 Task: Create new contact,   with mail id: 'SadieWilliams110@Tutanota.com', first name: 'Sadie', Last name: 'Williams', Job Title: CRM Specialist, Phone number (512) 555-2345. Change life cycle stage to  'Lead' and lead status to 'New'. Add new company to the associated contact: suny.edu and type: Other. Logged in from softage.10@softage.net
Action: Mouse moved to (68, 52)
Screenshot: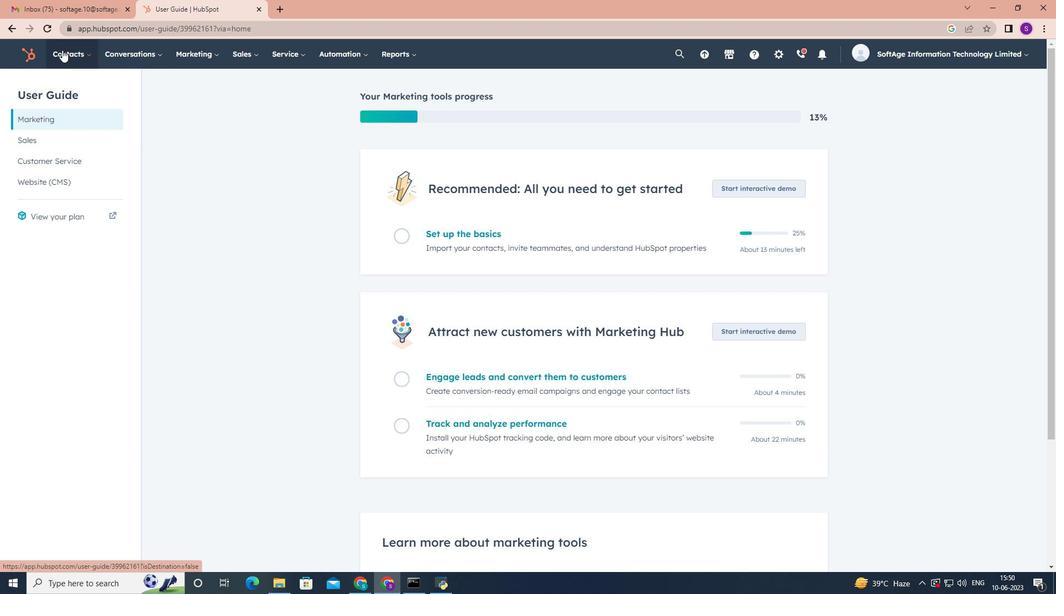 
Action: Mouse pressed left at (68, 52)
Screenshot: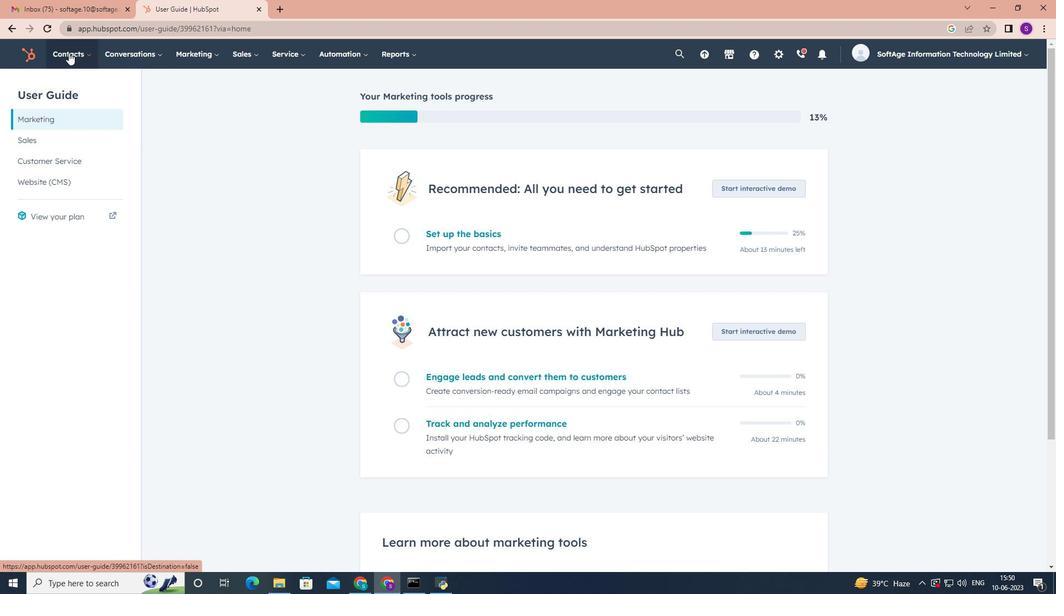 
Action: Mouse moved to (84, 87)
Screenshot: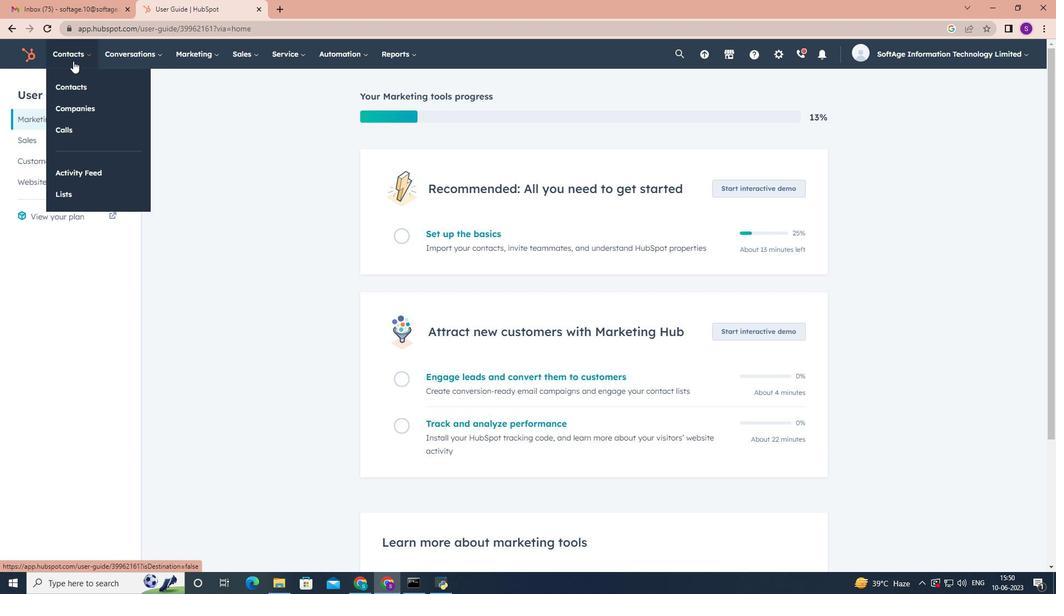 
Action: Mouse pressed left at (84, 87)
Screenshot: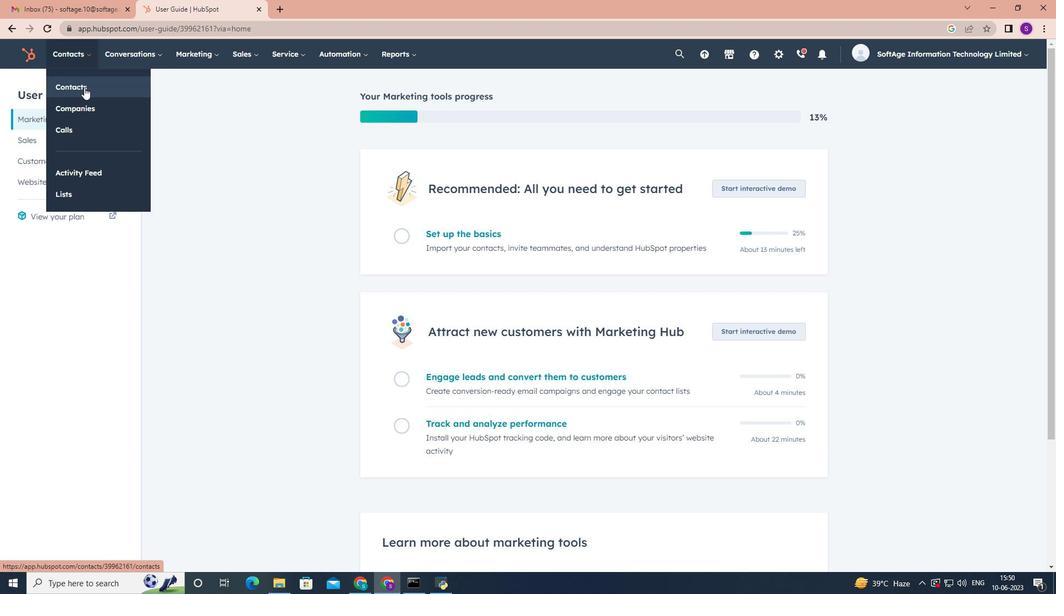 
Action: Mouse moved to (995, 89)
Screenshot: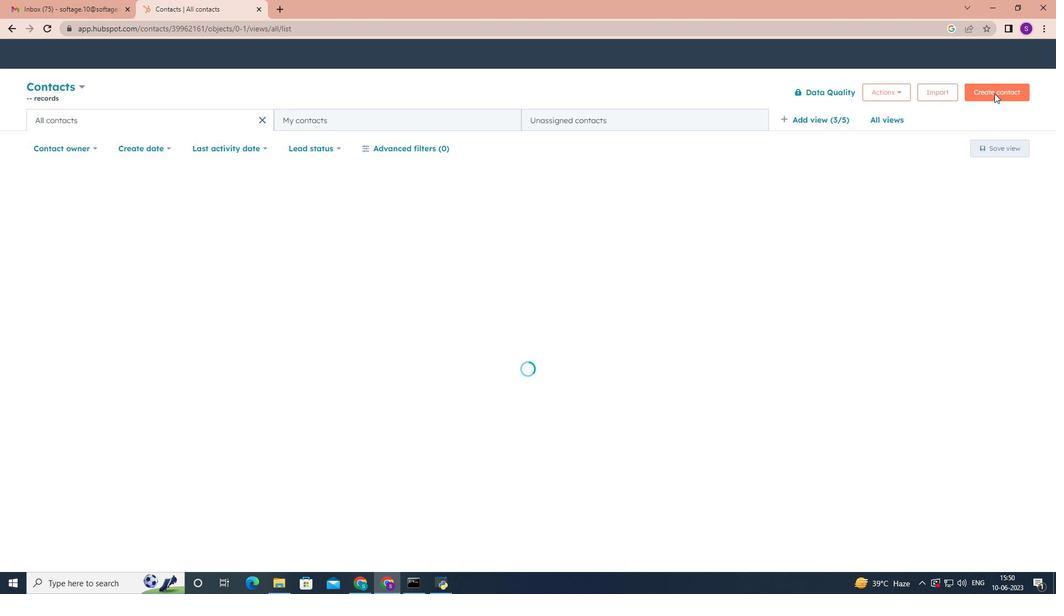 
Action: Mouse pressed left at (995, 89)
Screenshot: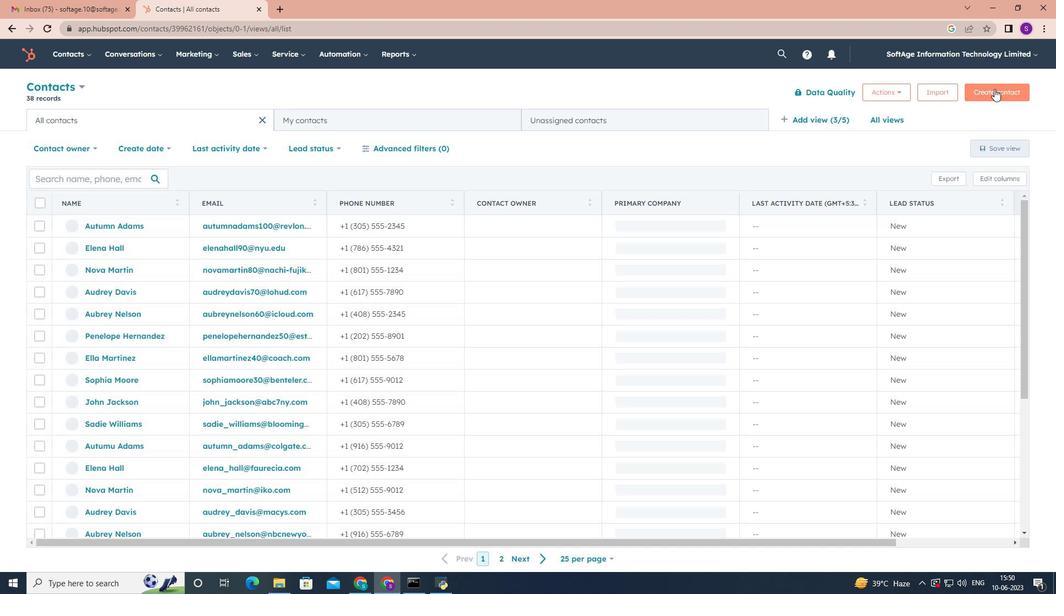 
Action: Mouse moved to (759, 145)
Screenshot: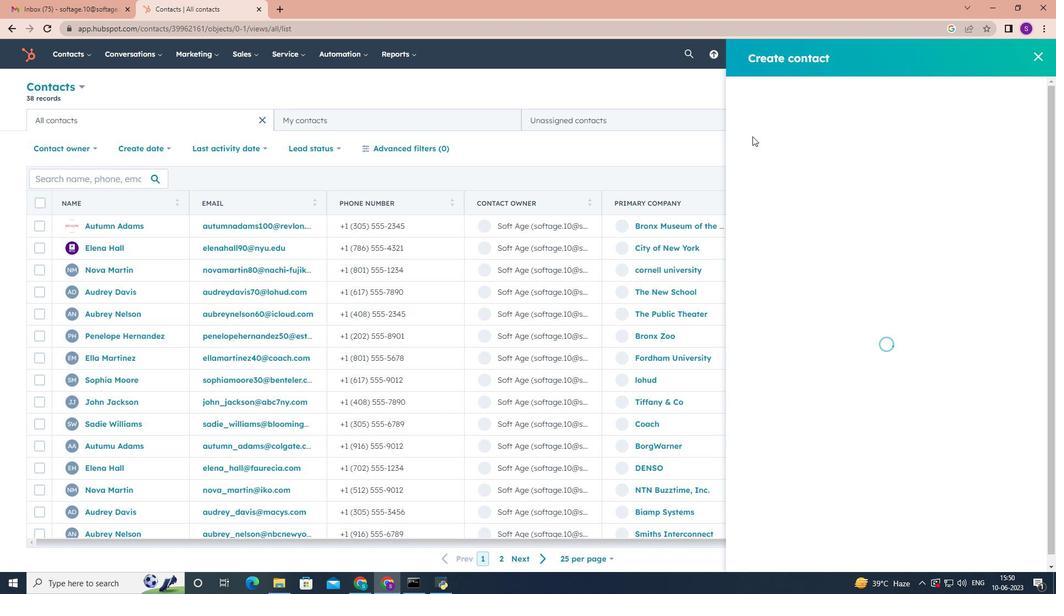 
Action: Mouse pressed left at (759, 145)
Screenshot: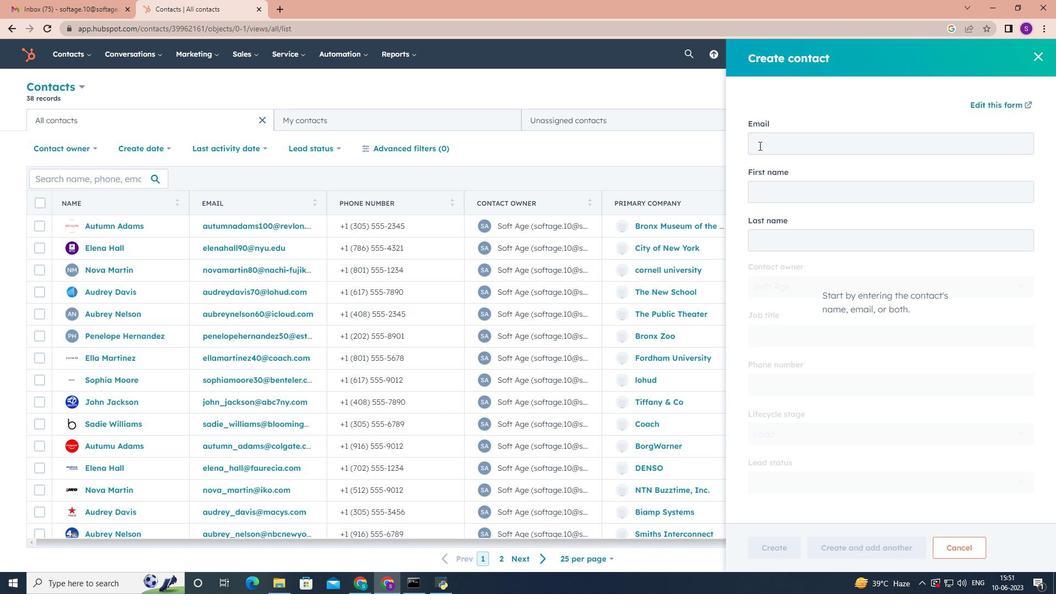
Action: Key pressed <Key.shift>Sadie<Key.shift>Williams110<Key.shift><Key.shift>@<Key.shift>Tutanota.com<Key.tab><Key.shift>Sadie<Key.tab><Key.shift><Key.shift><Key.shift><Key.shift><Key.shift><Key.shift><Key.shift><Key.shift><Key.shift><Key.shift><Key.shift><Key.shift><Key.shift><Key.shift><Key.shift><Key.shift><Key.shift><Key.shift><Key.shift><Key.shift><Key.shift><Key.shift><Key.shift><Key.shift><Key.shift><Key.shift>Williams<Key.tab><Key.tab><Key.shift>Cr<Key.backspace><Key.shift>RM<Key.space><Key.shift>Specialist<Key.tab>5125552345
Screenshot: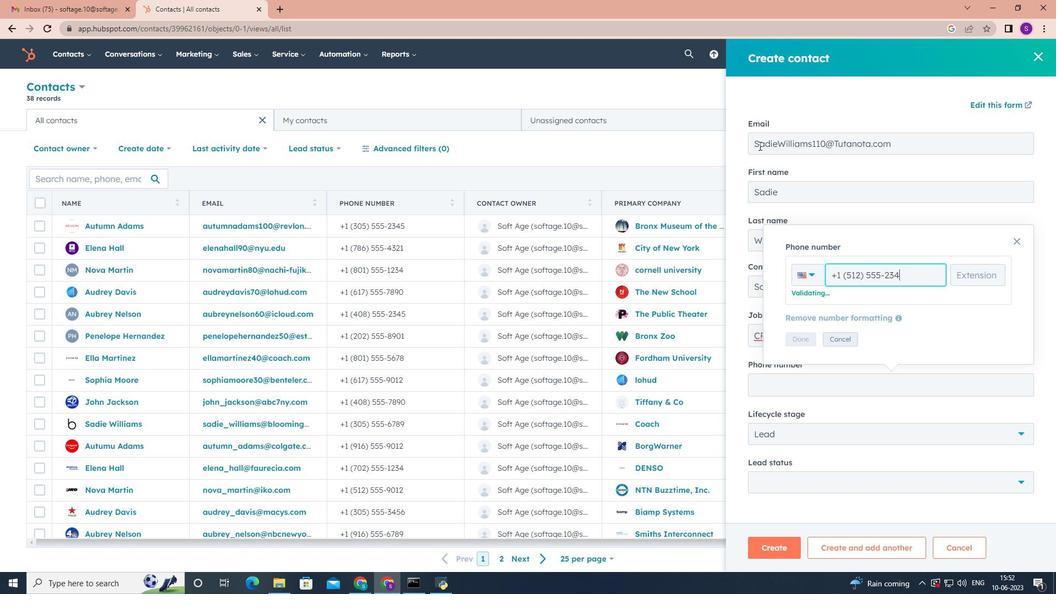 
Action: Mouse moved to (799, 339)
Screenshot: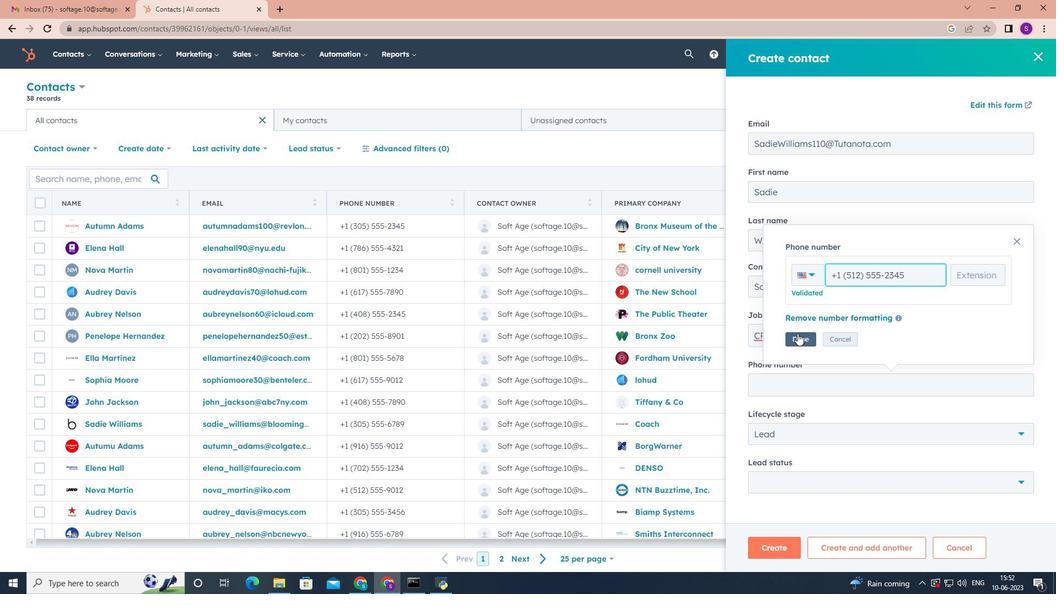 
Action: Mouse pressed left at (799, 339)
Screenshot: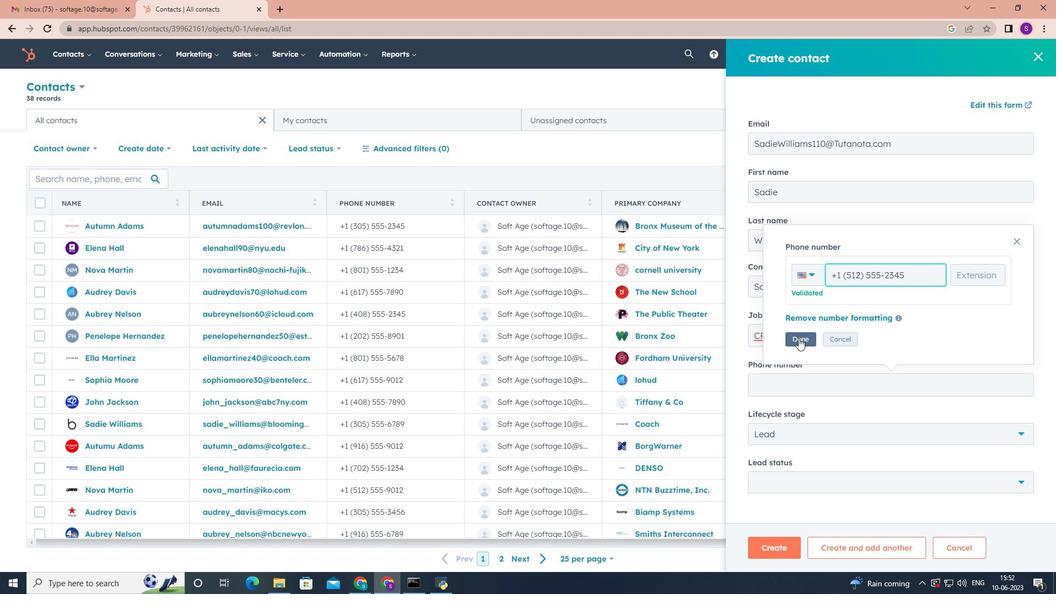
Action: Mouse moved to (795, 438)
Screenshot: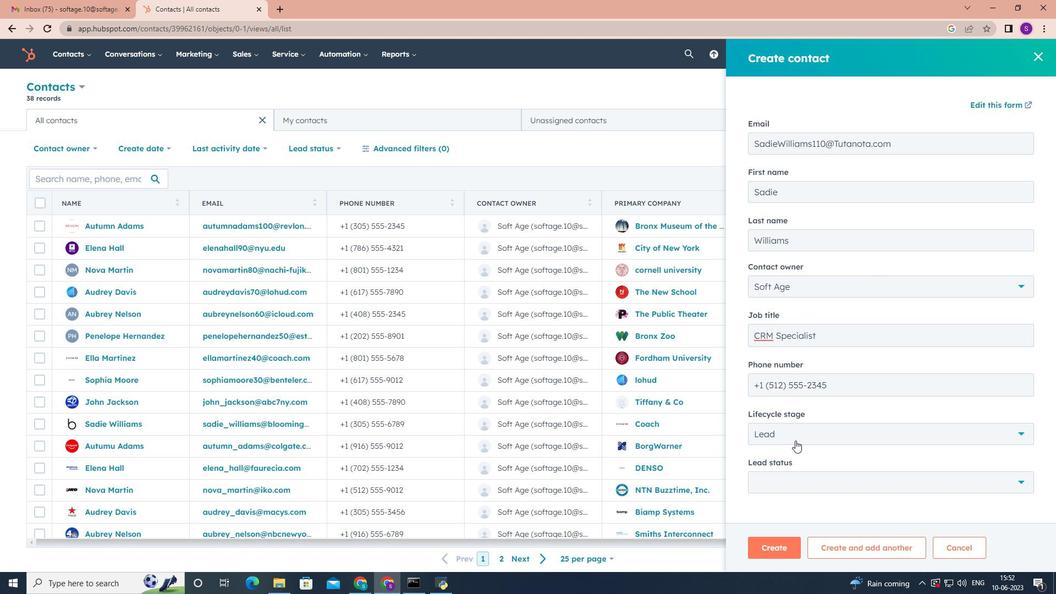 
Action: Mouse pressed left at (795, 438)
Screenshot: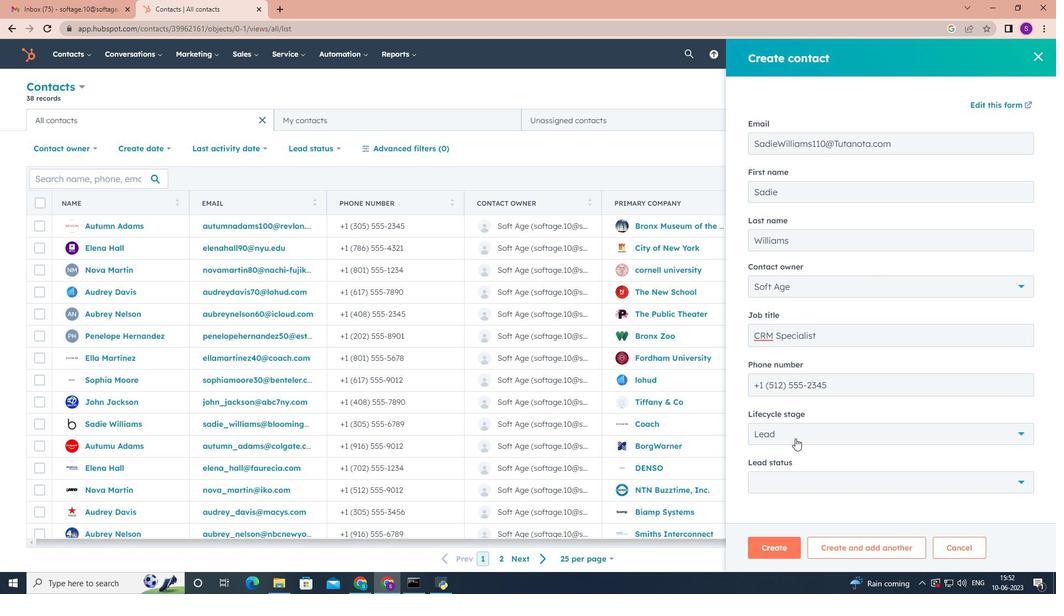 
Action: Mouse moved to (770, 325)
Screenshot: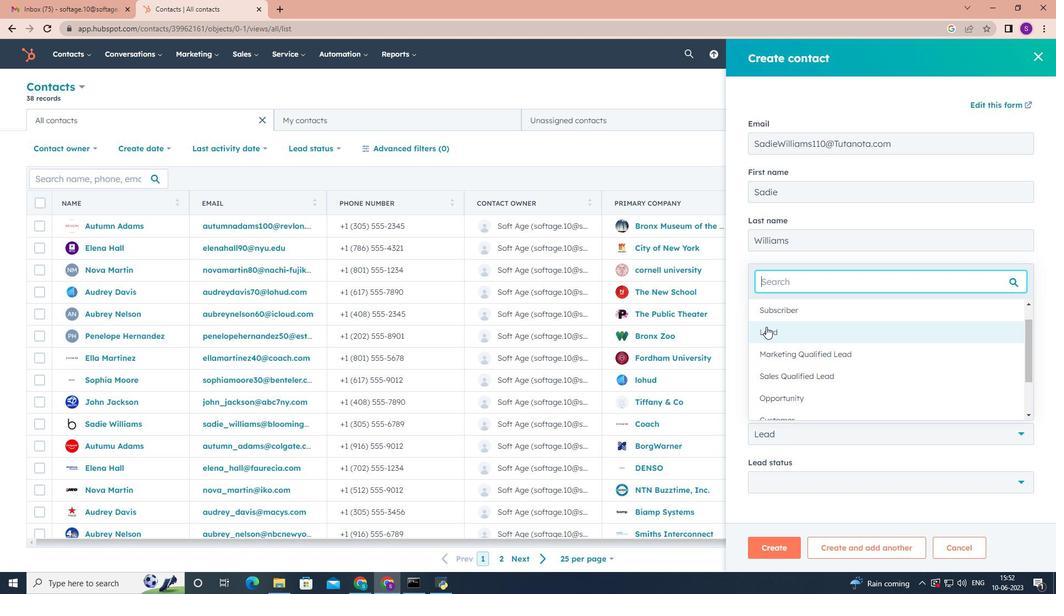 
Action: Mouse pressed left at (770, 325)
Screenshot: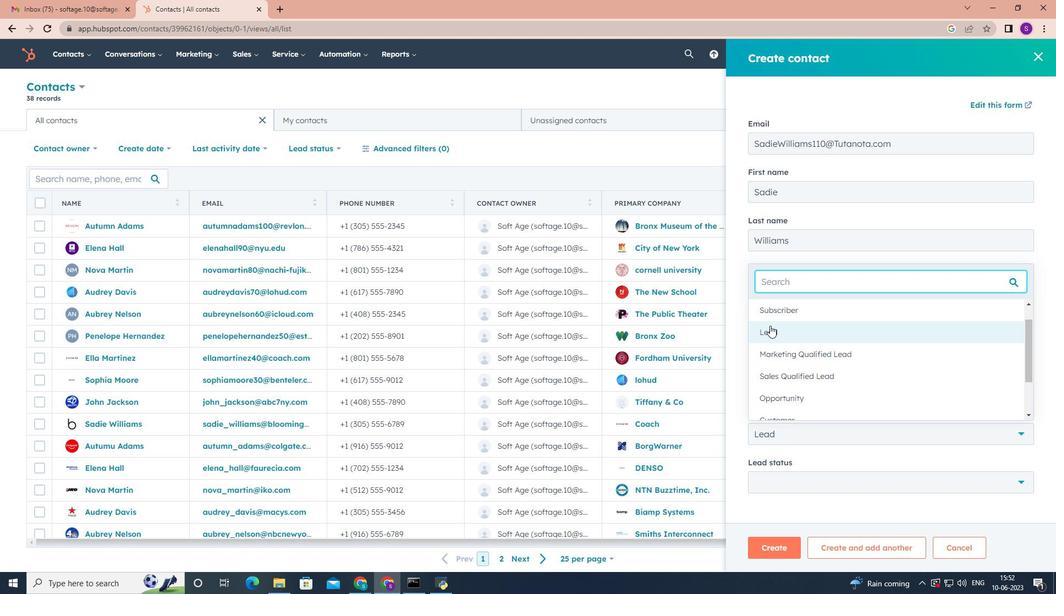 
Action: Mouse moved to (824, 489)
Screenshot: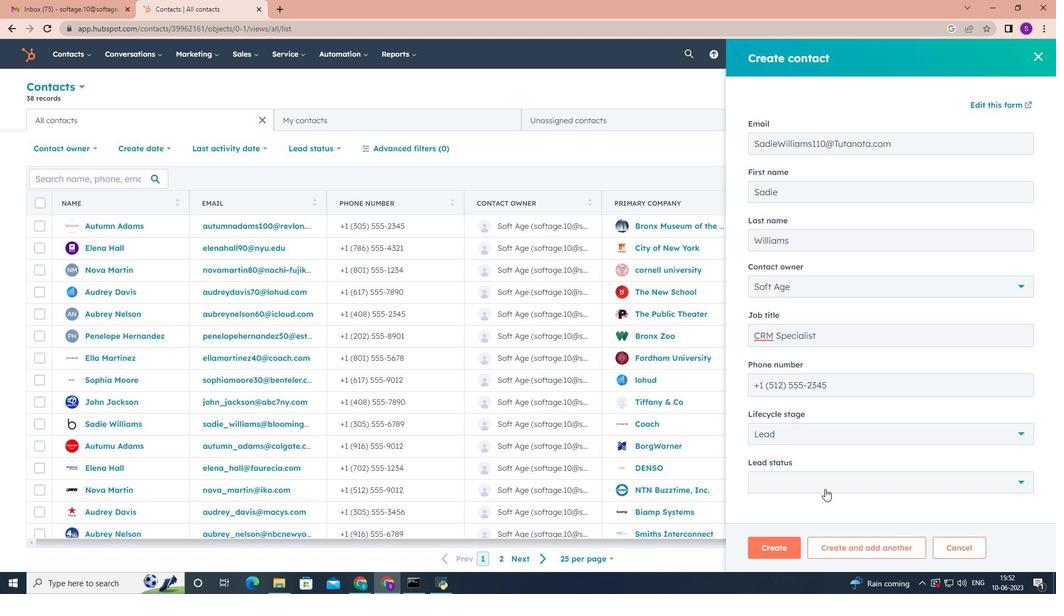 
Action: Mouse pressed left at (824, 489)
Screenshot: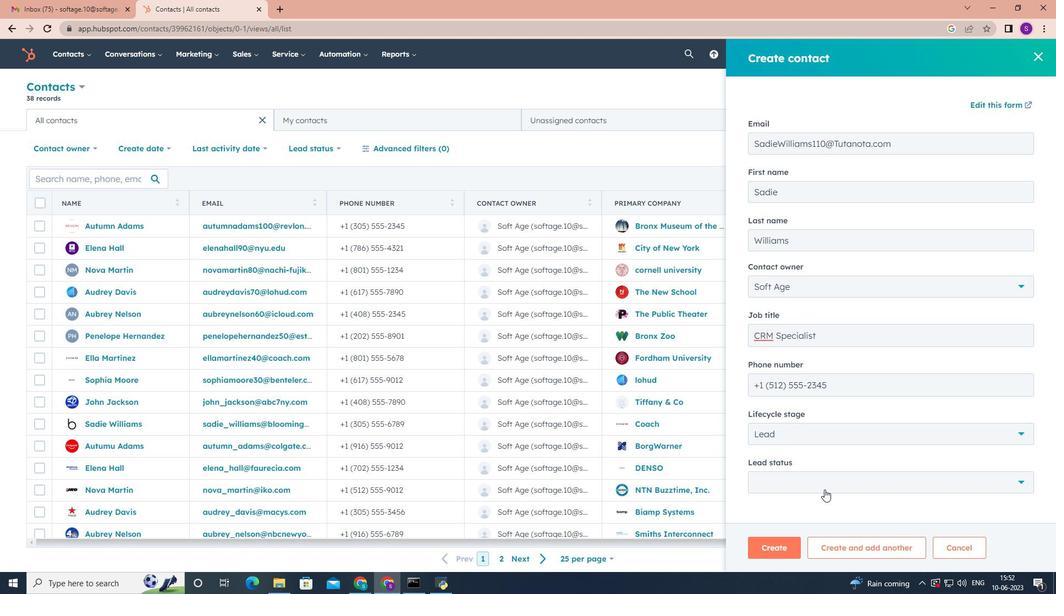
Action: Mouse moved to (768, 385)
Screenshot: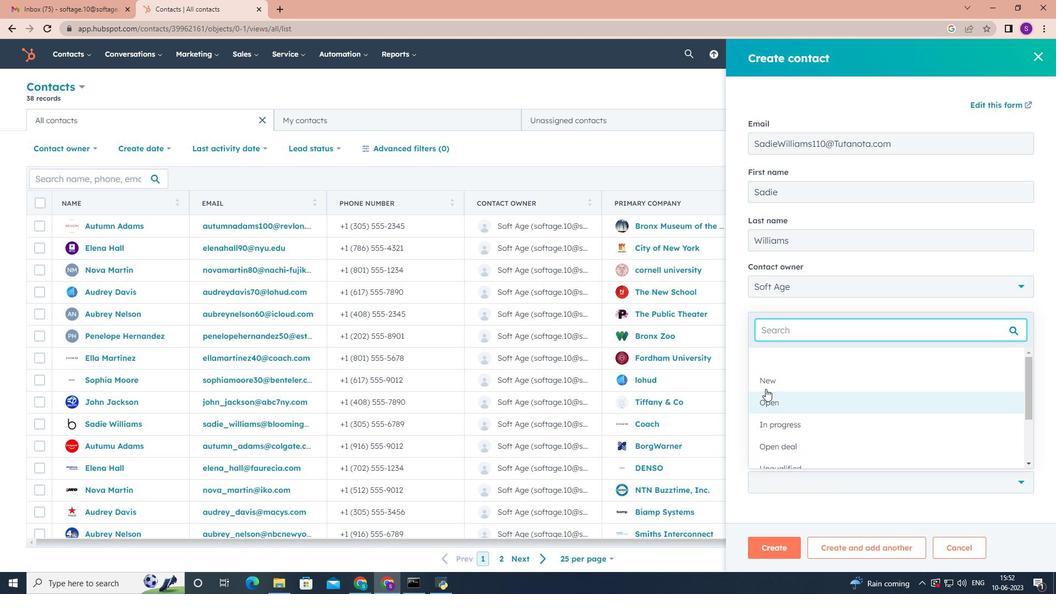
Action: Mouse pressed left at (768, 385)
Screenshot: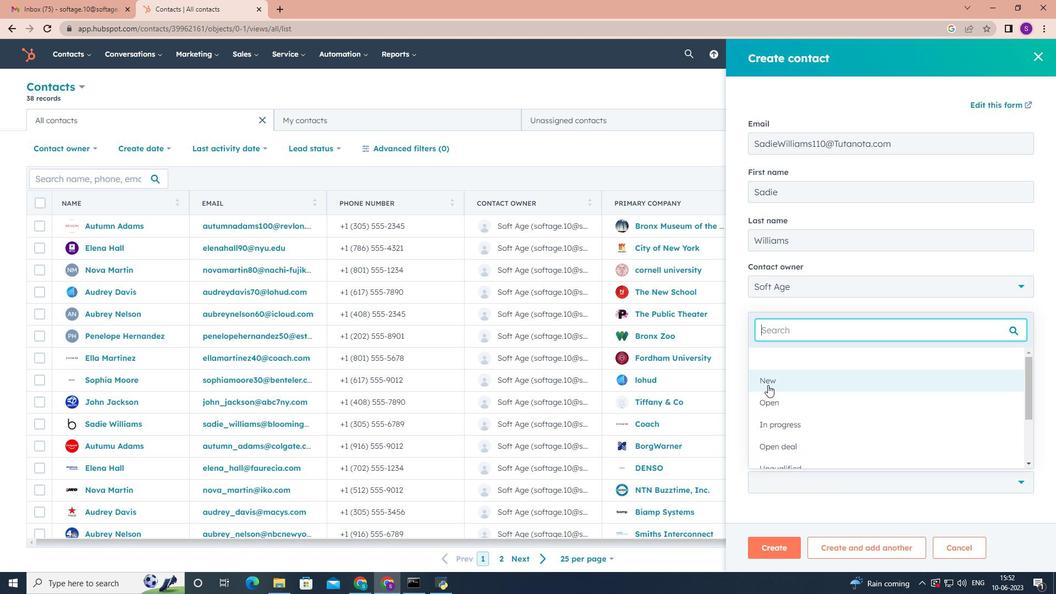 
Action: Mouse moved to (991, 432)
Screenshot: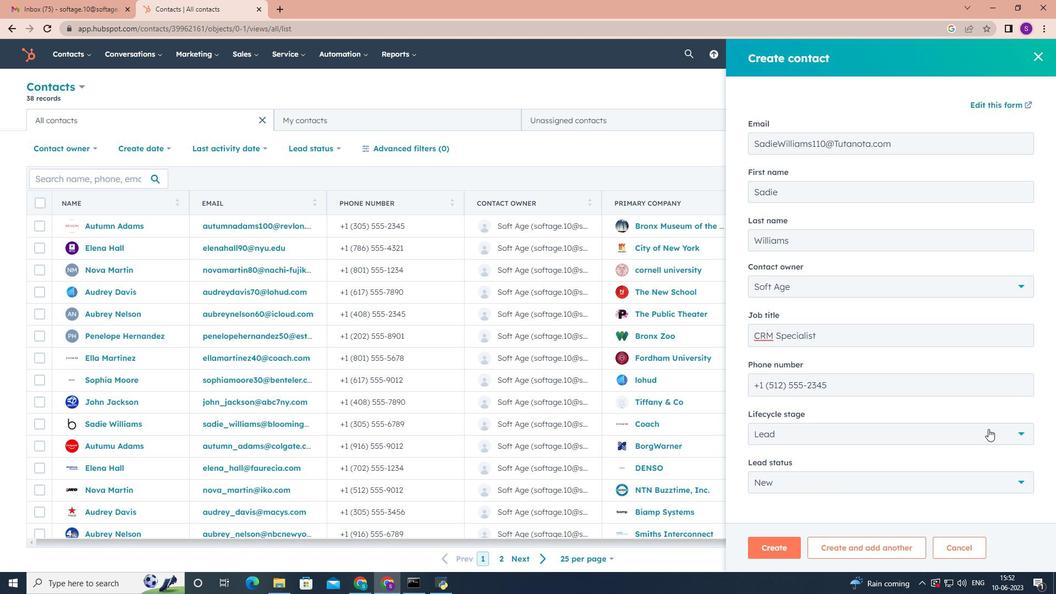
Action: Mouse scrolled (991, 432) with delta (0, 0)
Screenshot: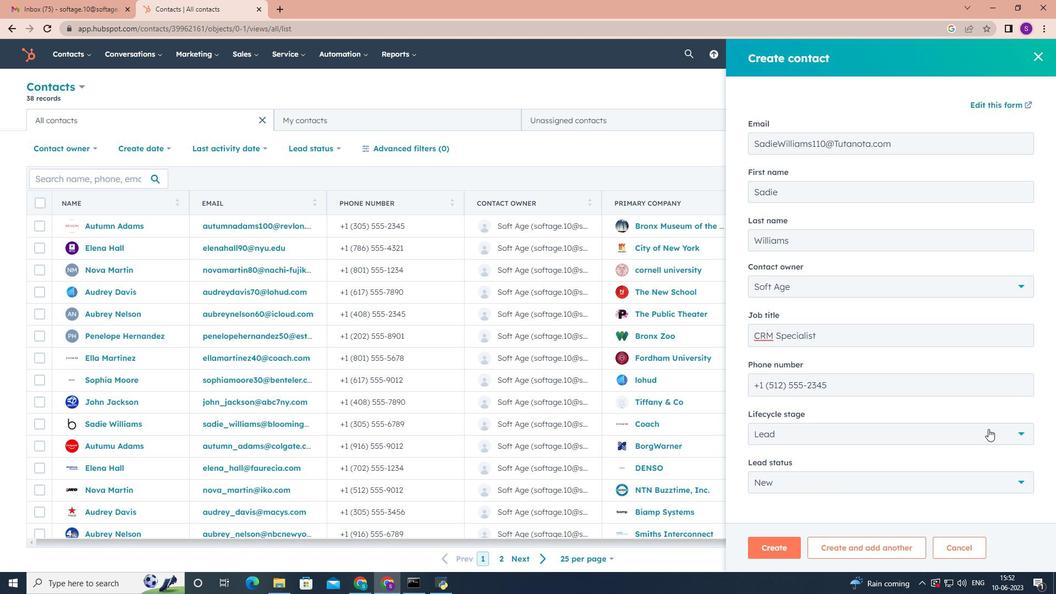 
Action: Mouse scrolled (991, 432) with delta (0, 0)
Screenshot: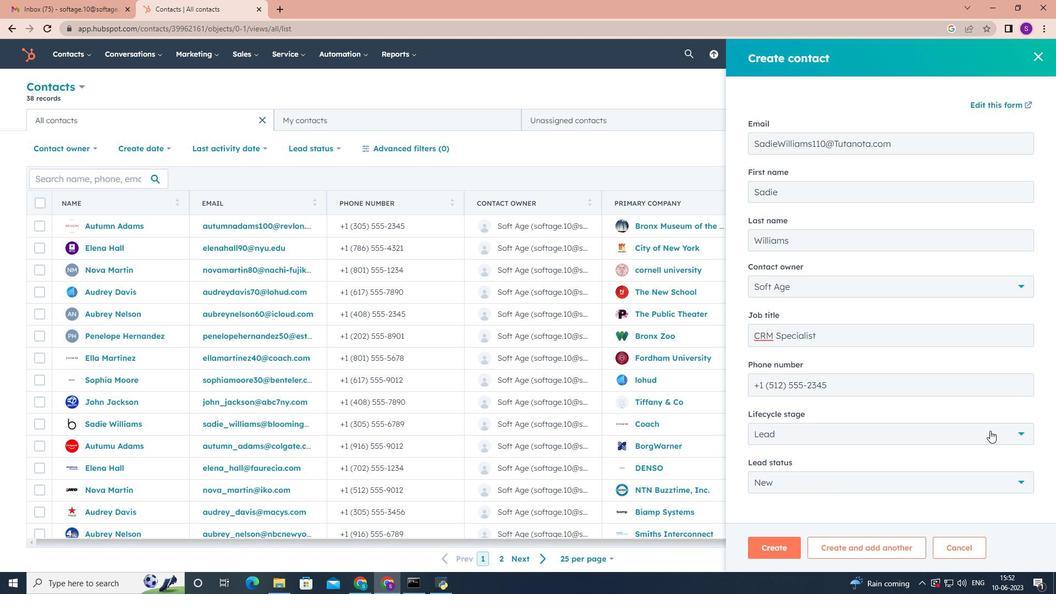 
Action: Mouse moved to (784, 552)
Screenshot: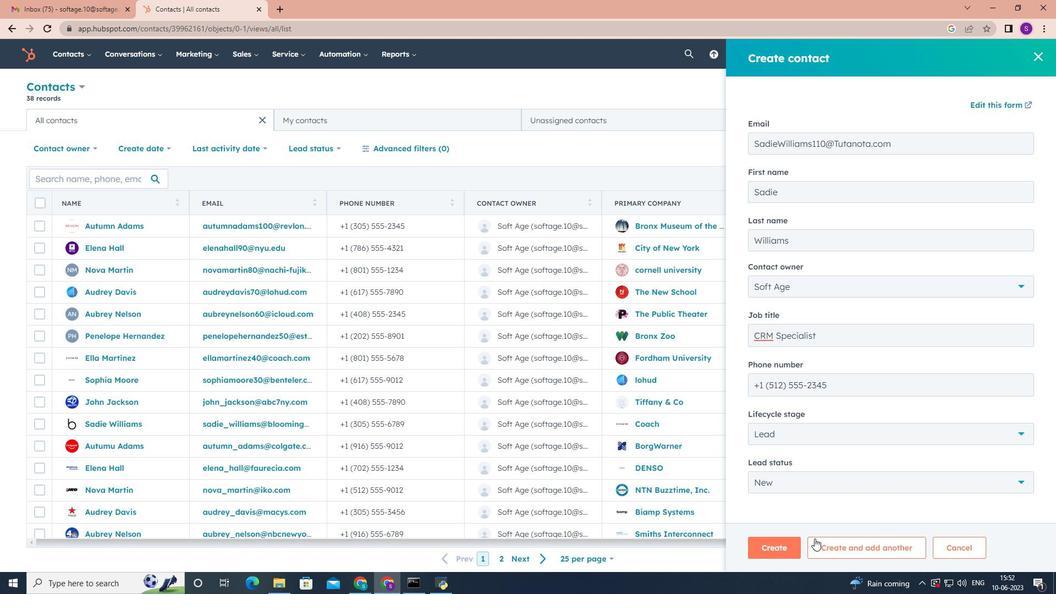 
Action: Mouse pressed left at (784, 552)
Screenshot: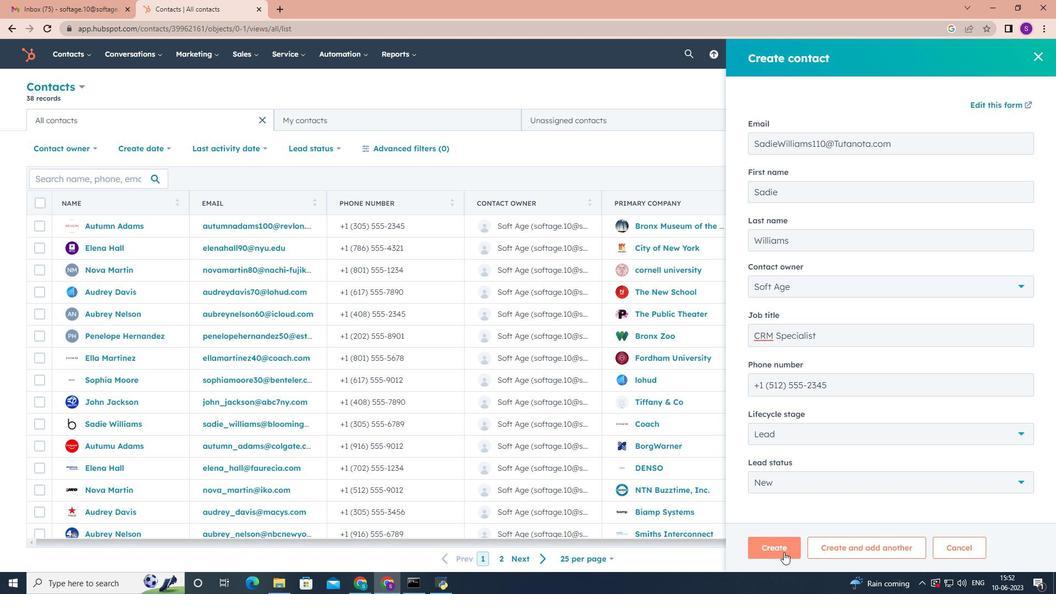 
Action: Mouse moved to (748, 353)
Screenshot: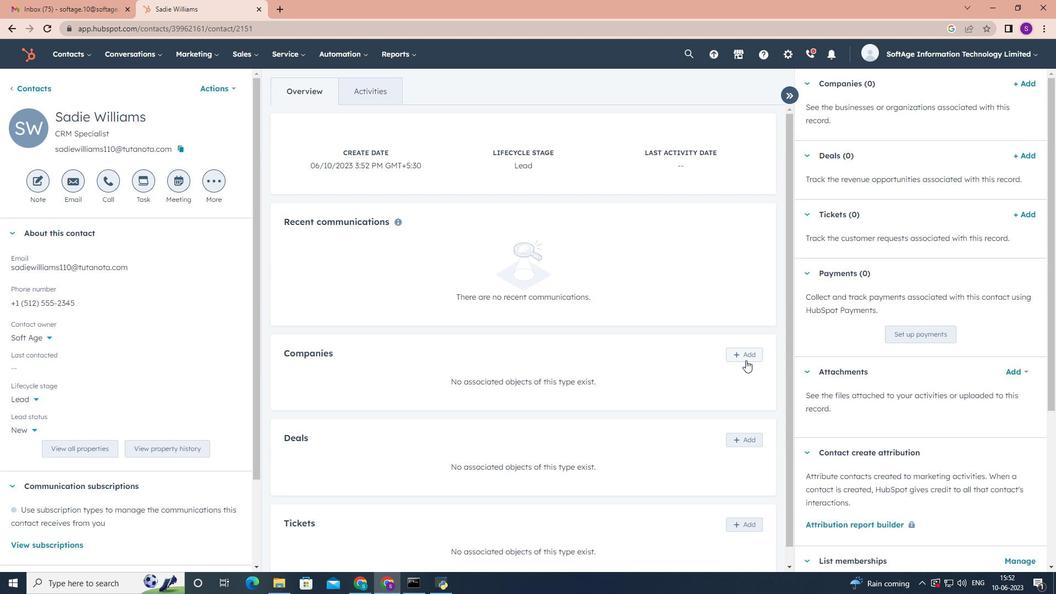 
Action: Mouse pressed left at (748, 353)
Screenshot: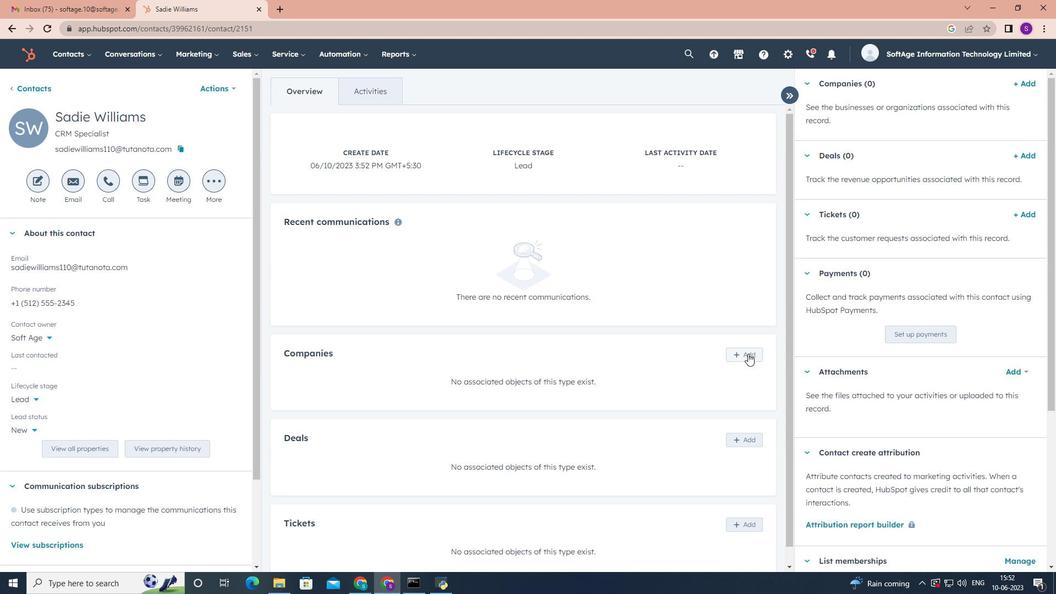 
Action: Mouse moved to (853, 115)
Screenshot: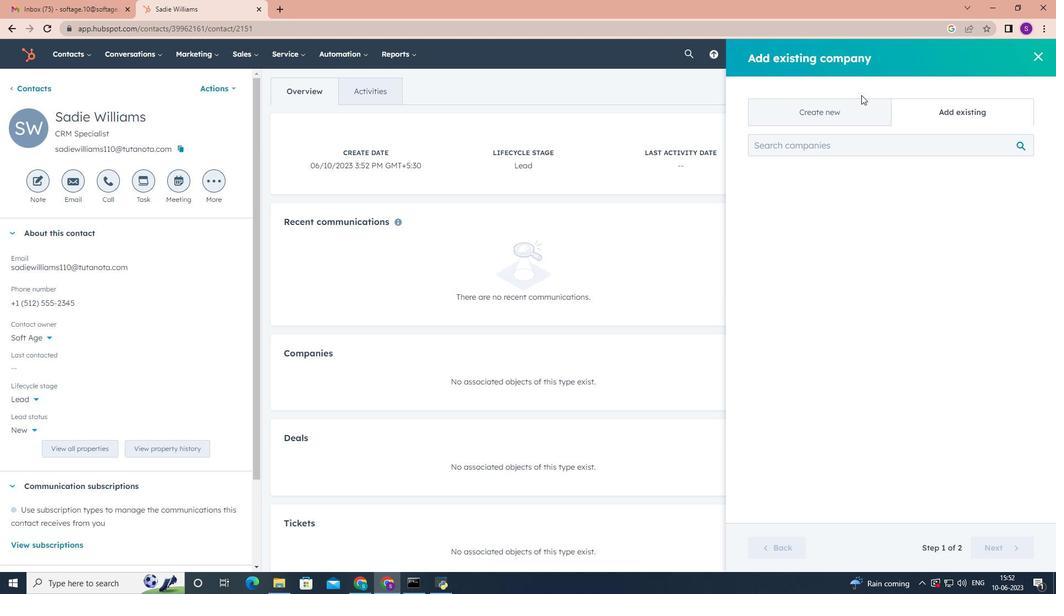 
Action: Mouse pressed left at (853, 115)
Screenshot: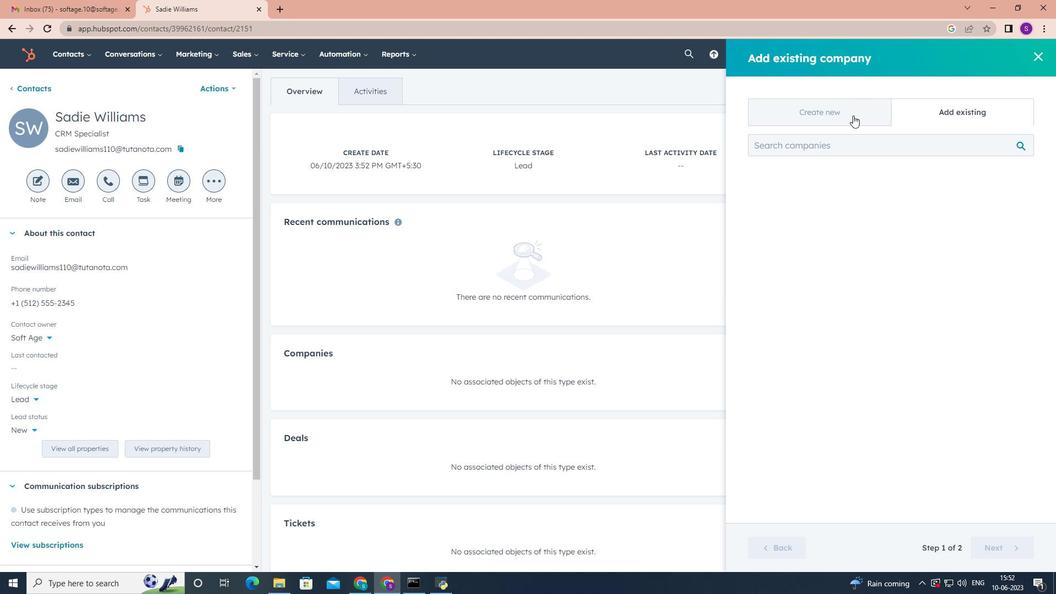
Action: Mouse moved to (839, 184)
Screenshot: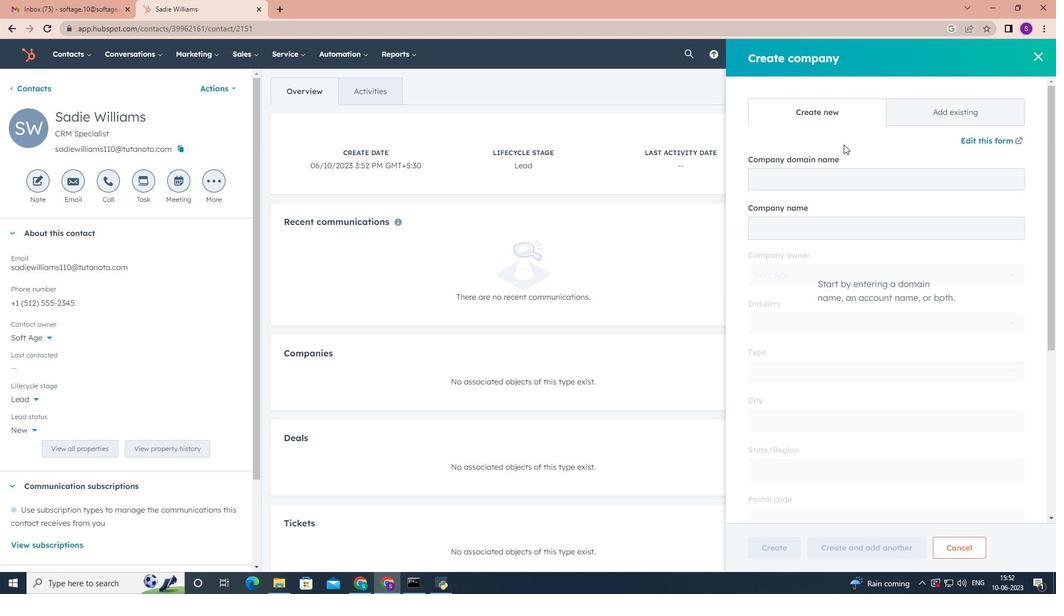 
Action: Mouse pressed left at (839, 184)
Screenshot: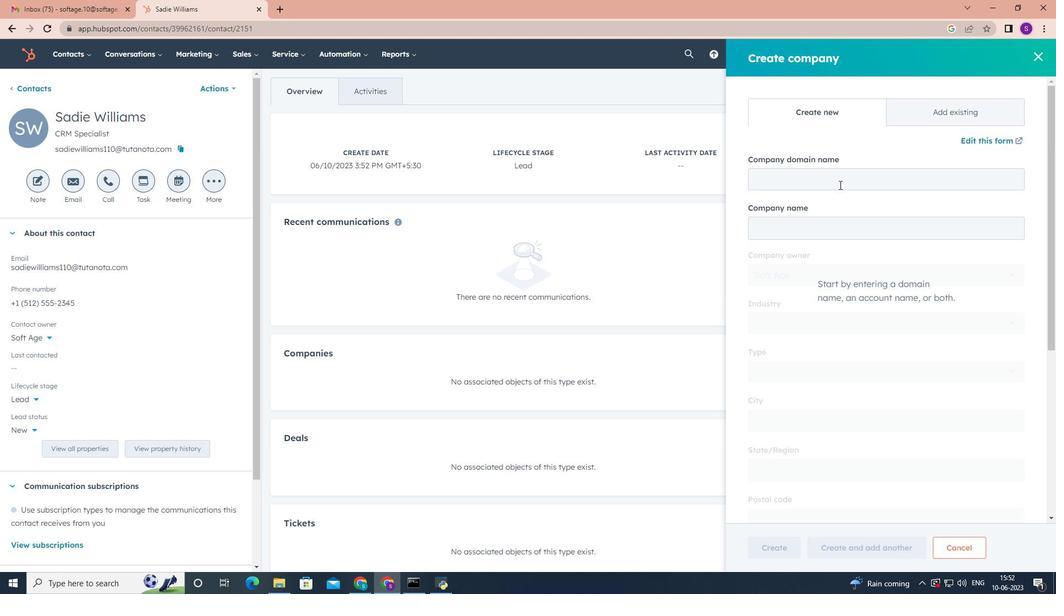 
Action: Mouse moved to (838, 186)
Screenshot: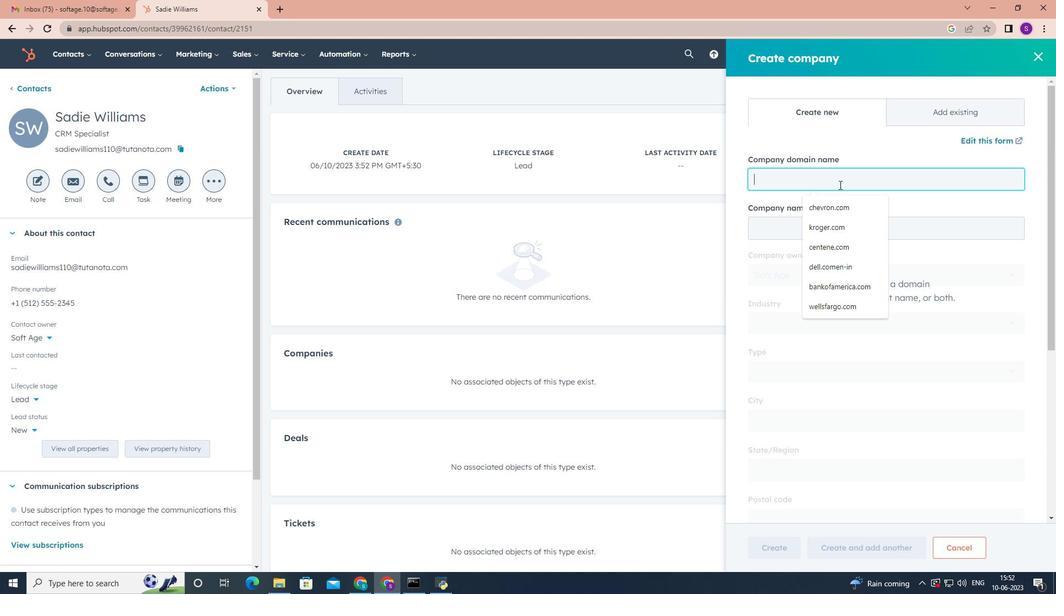 
Action: Key pressed <Key.shift><Key.shift><Key.shift>S<Key.backspace>suny.edu
Screenshot: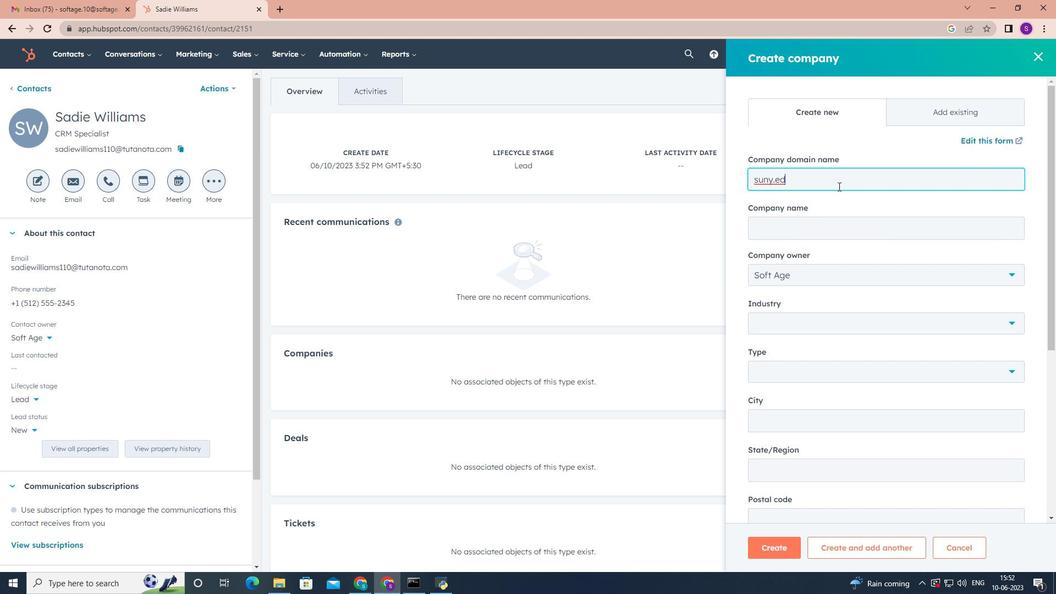 
Action: Mouse scrolled (838, 186) with delta (0, 0)
Screenshot: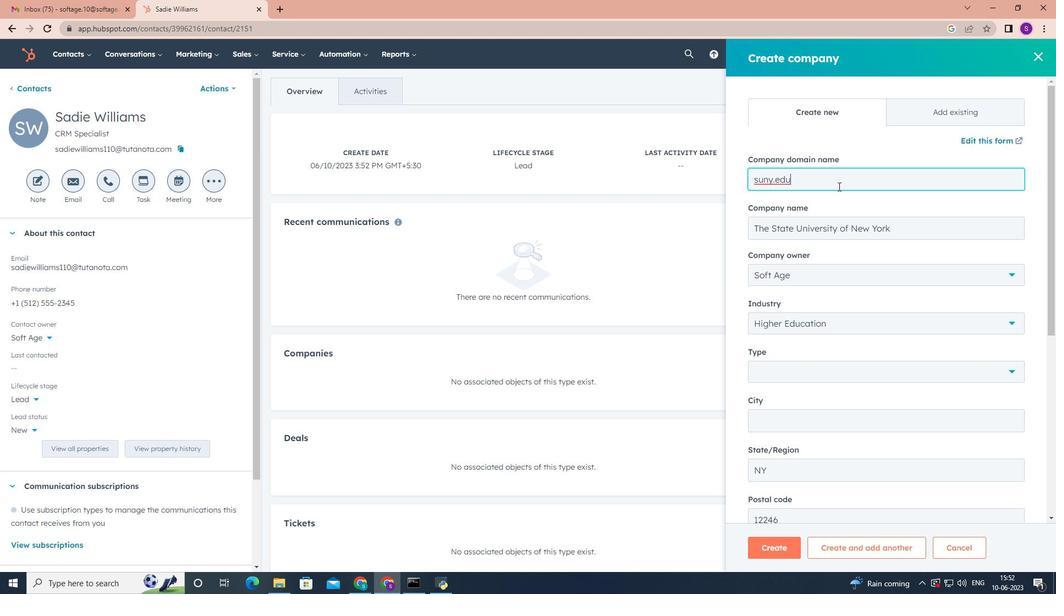
Action: Mouse scrolled (838, 186) with delta (0, 0)
Screenshot: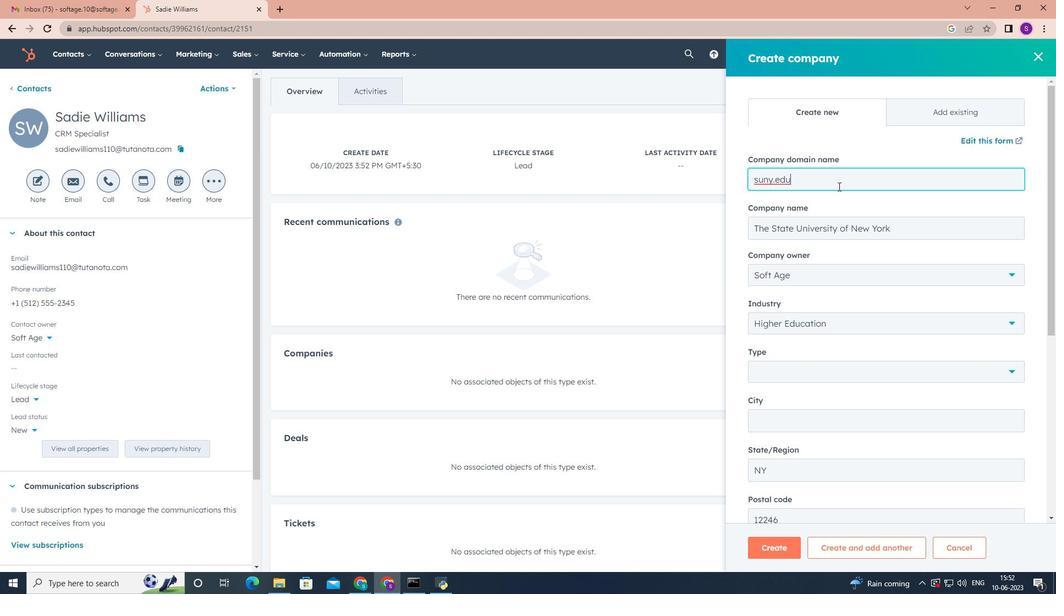 
Action: Mouse scrolled (838, 186) with delta (0, 0)
Screenshot: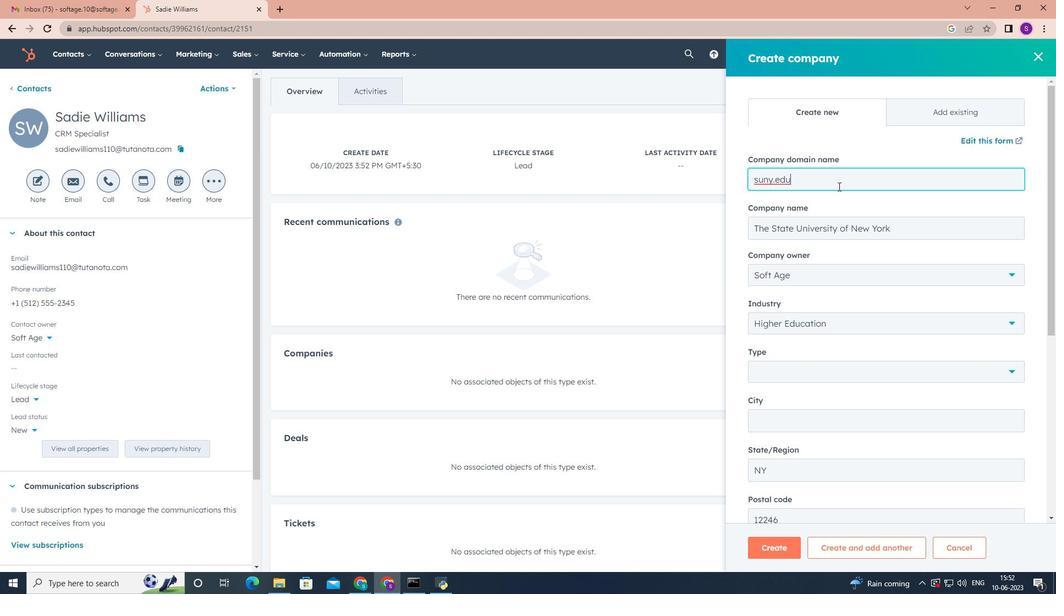 
Action: Mouse moved to (913, 206)
Screenshot: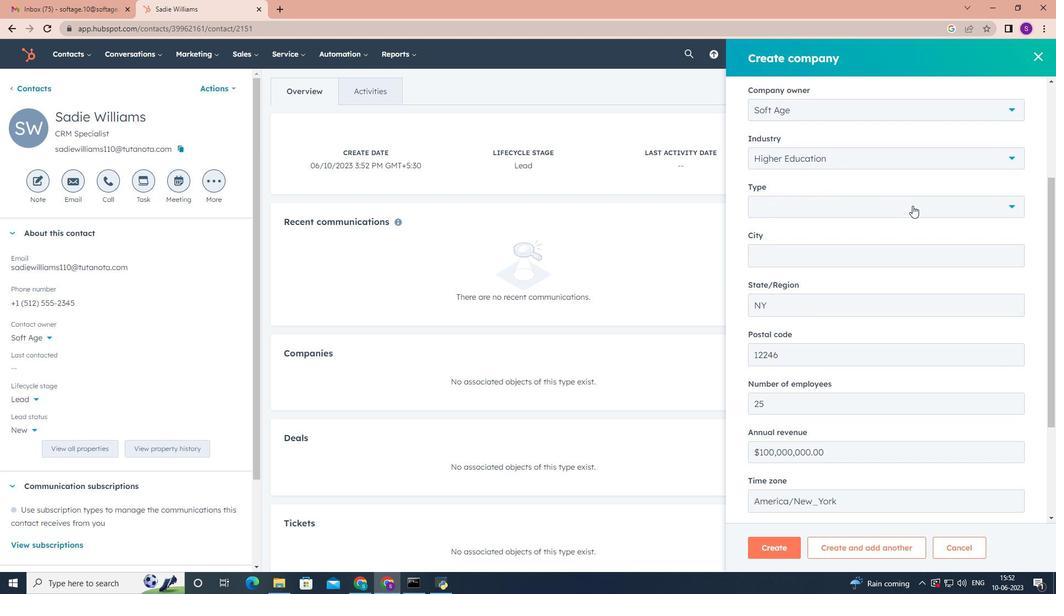 
Action: Mouse pressed left at (913, 206)
Screenshot: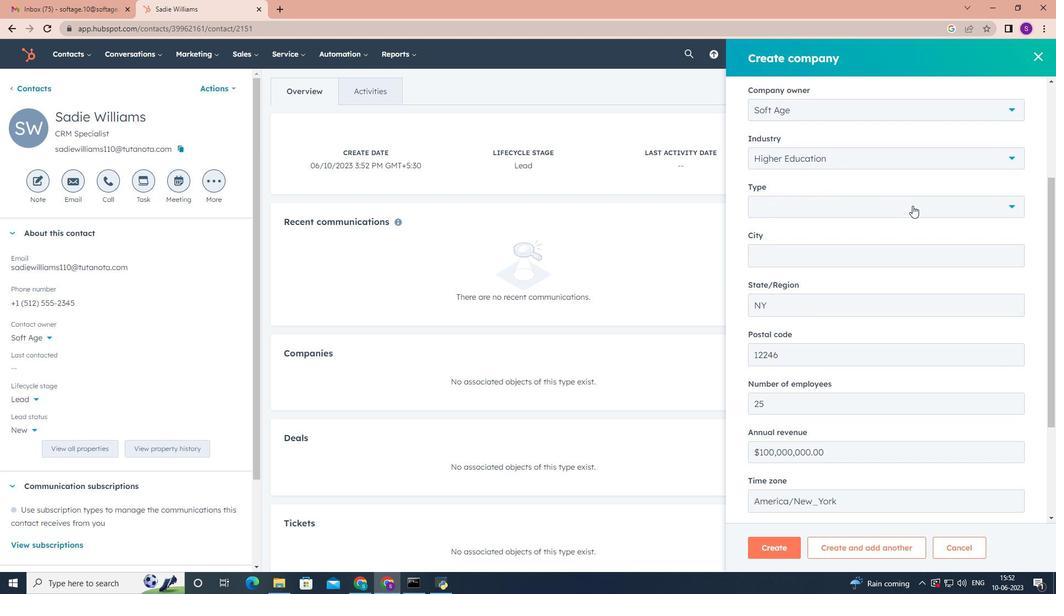 
Action: Mouse moved to (798, 322)
Screenshot: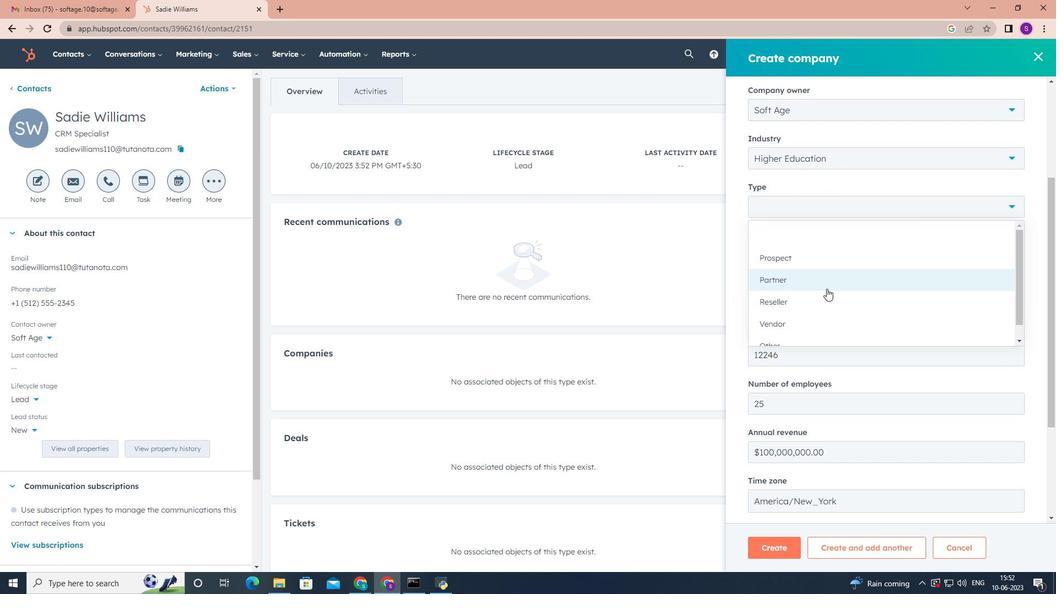 
Action: Mouse scrolled (798, 321) with delta (0, 0)
Screenshot: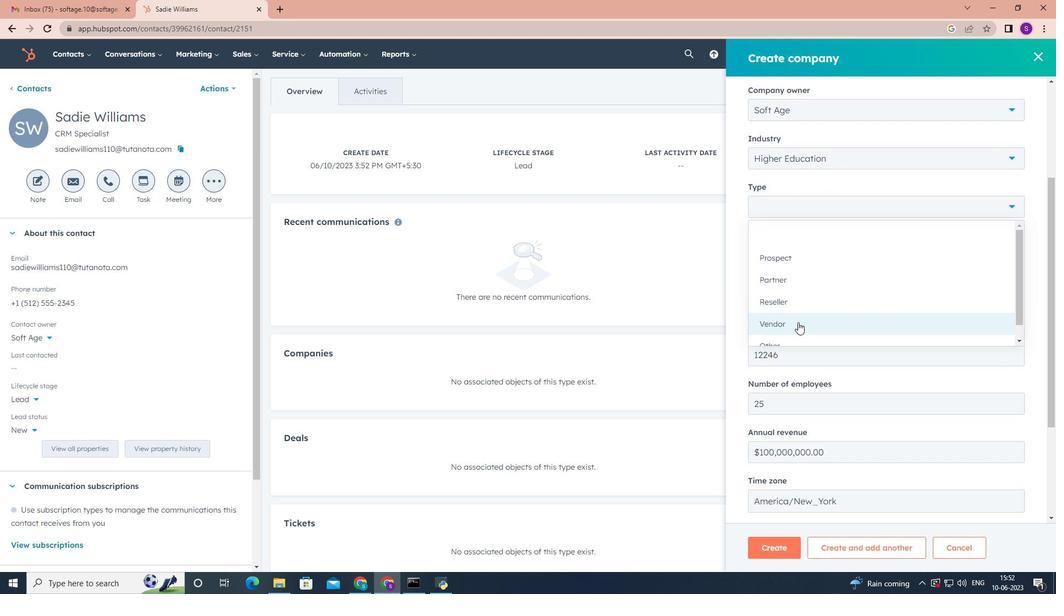 
Action: Mouse scrolled (798, 321) with delta (0, 0)
Screenshot: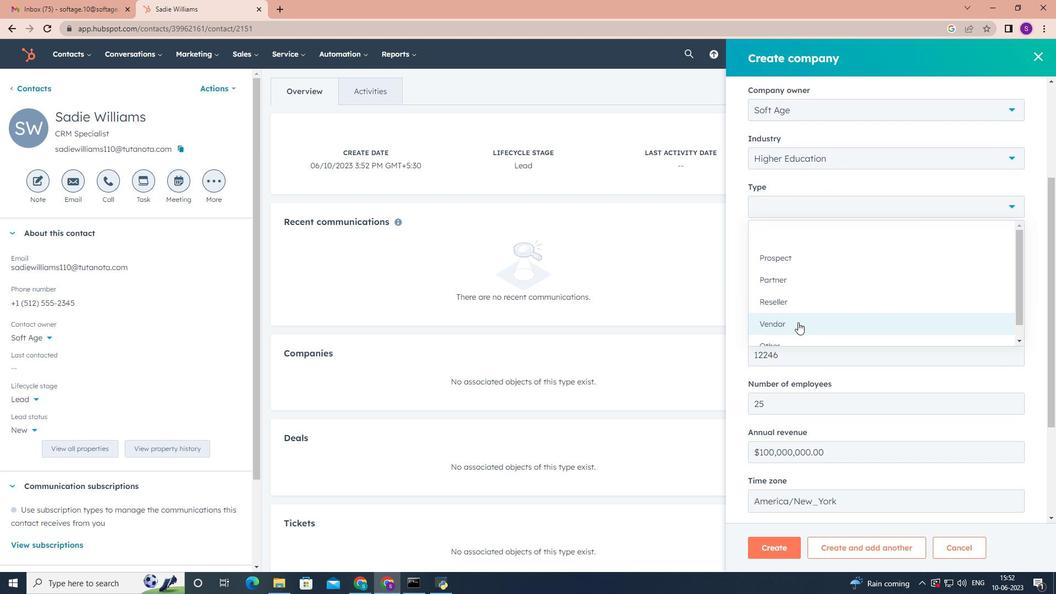 
Action: Mouse scrolled (798, 321) with delta (0, 0)
Screenshot: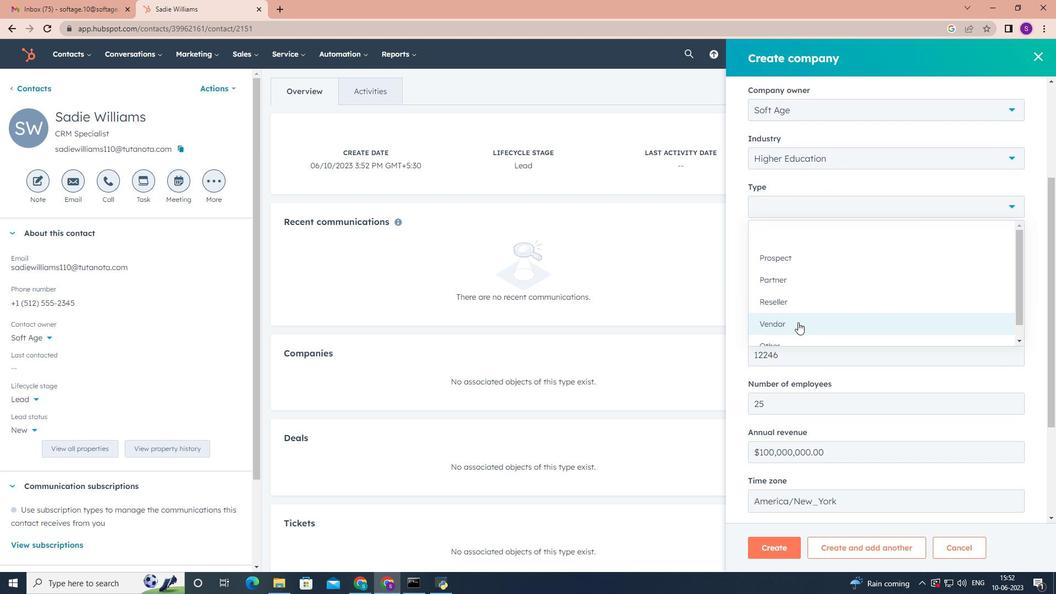 
Action: Mouse scrolled (798, 321) with delta (0, 0)
Screenshot: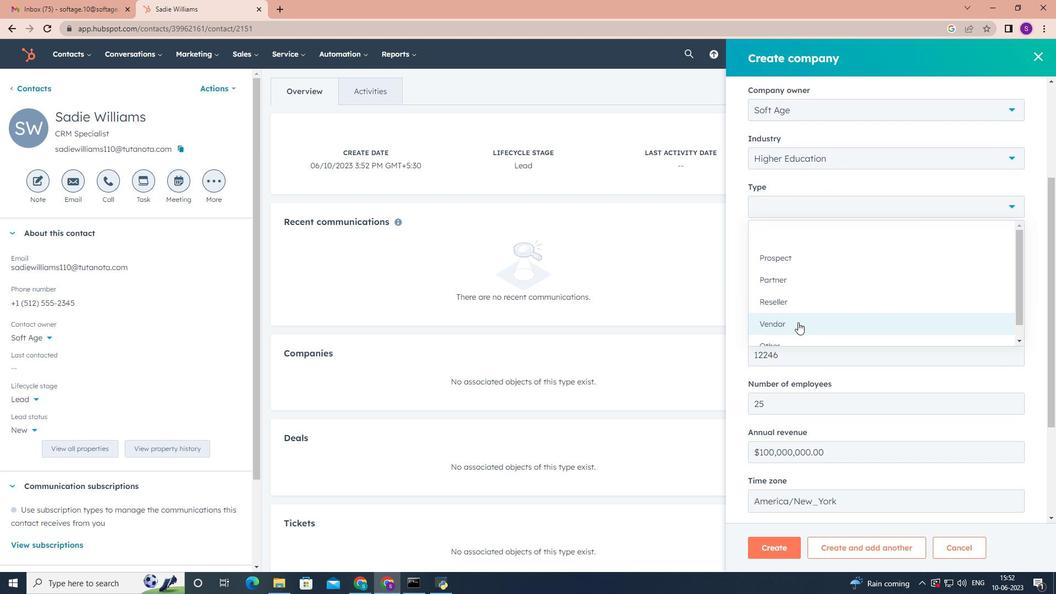 
Action: Mouse moved to (798, 329)
Screenshot: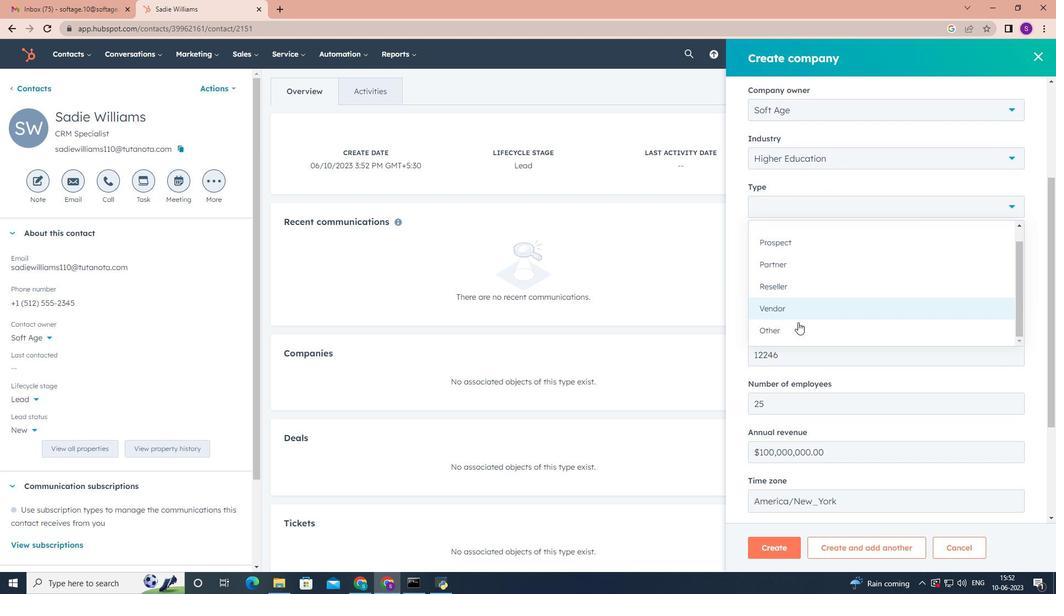 
Action: Mouse pressed left at (798, 329)
Screenshot: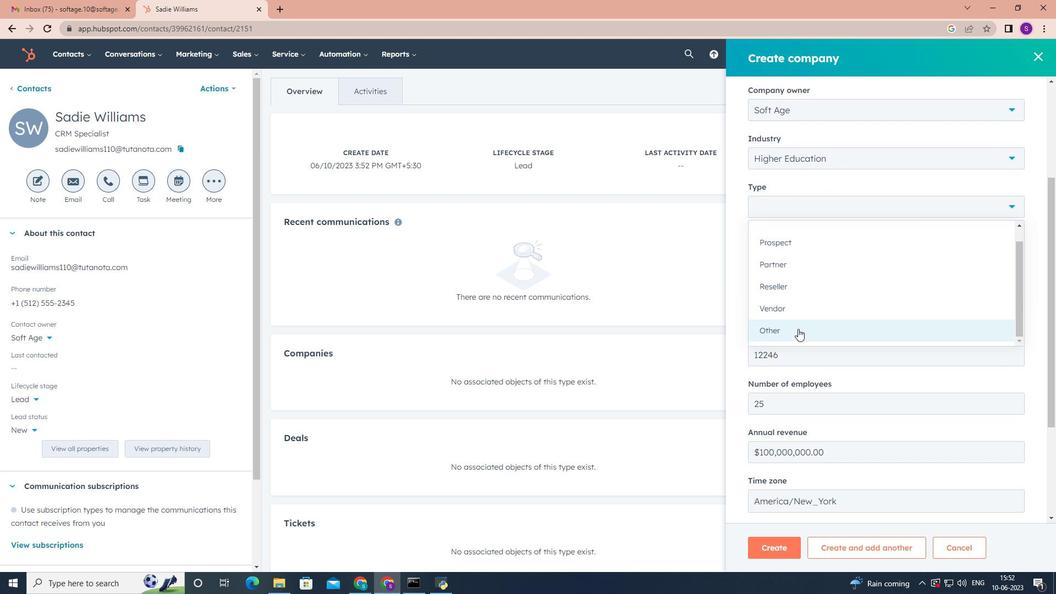 
Action: Mouse scrolled (798, 328) with delta (0, 0)
Screenshot: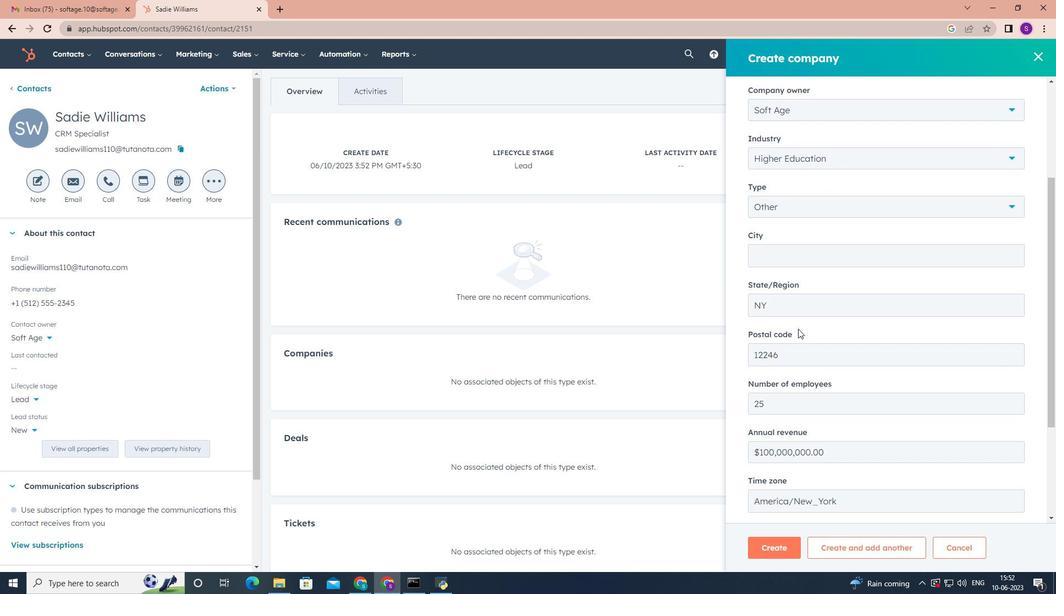 
Action: Mouse moved to (798, 336)
Screenshot: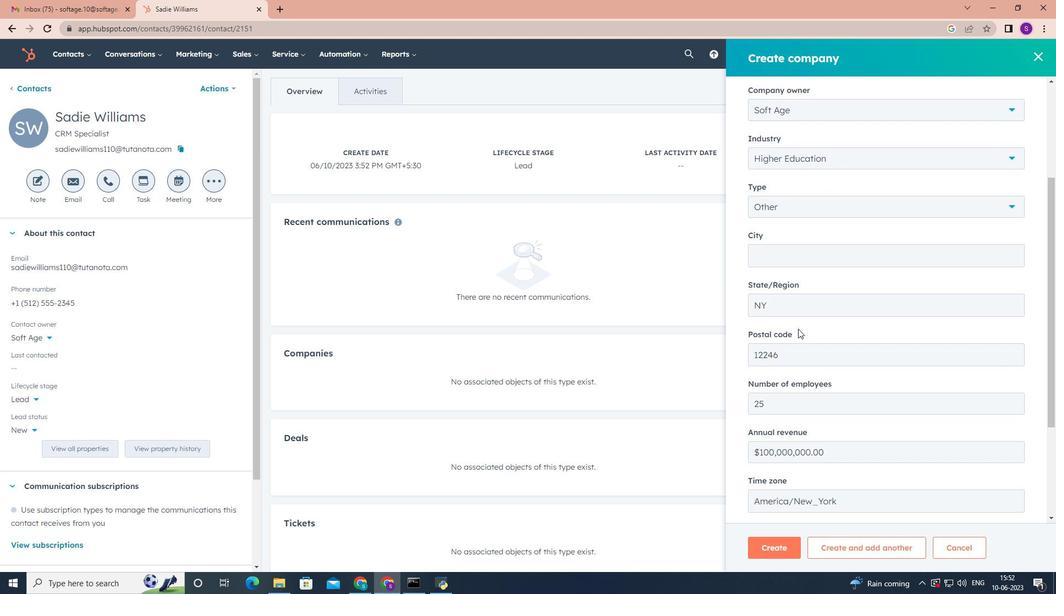 
Action: Mouse scrolled (798, 336) with delta (0, 0)
Screenshot: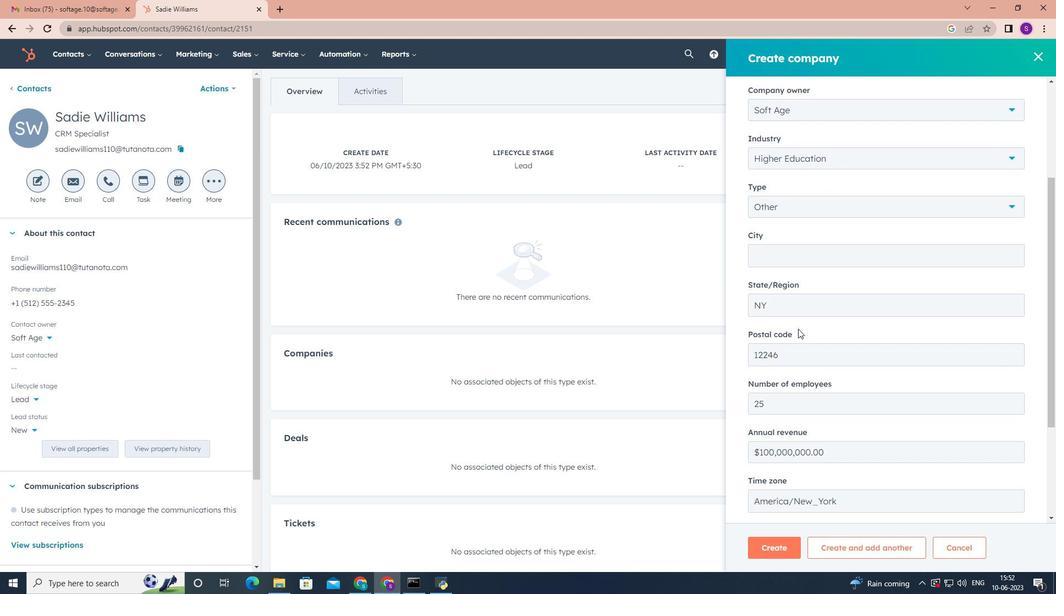
Action: Mouse moved to (796, 356)
Screenshot: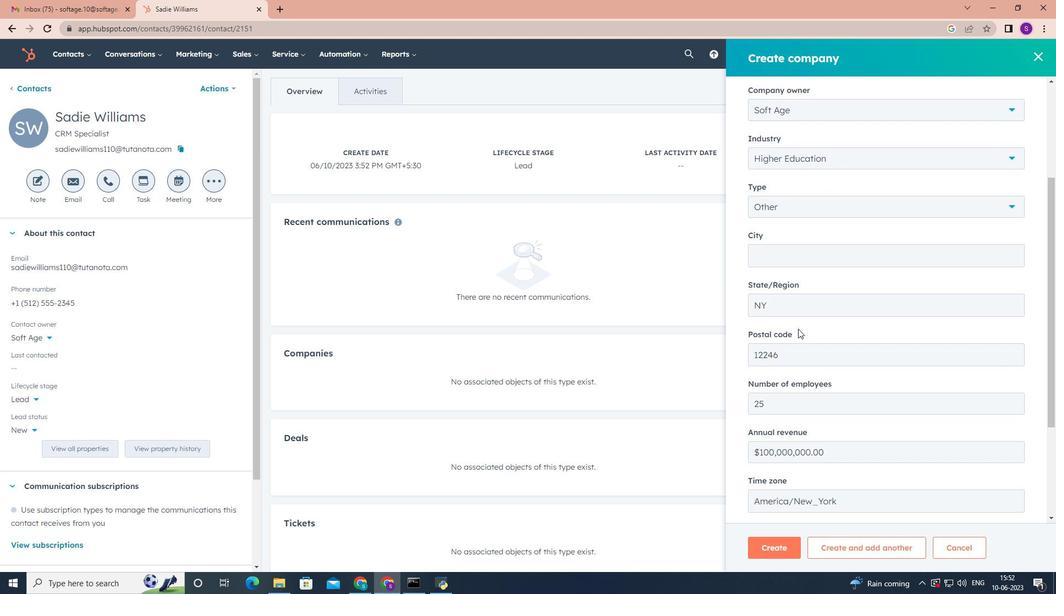 
Action: Mouse scrolled (797, 348) with delta (0, 0)
Screenshot: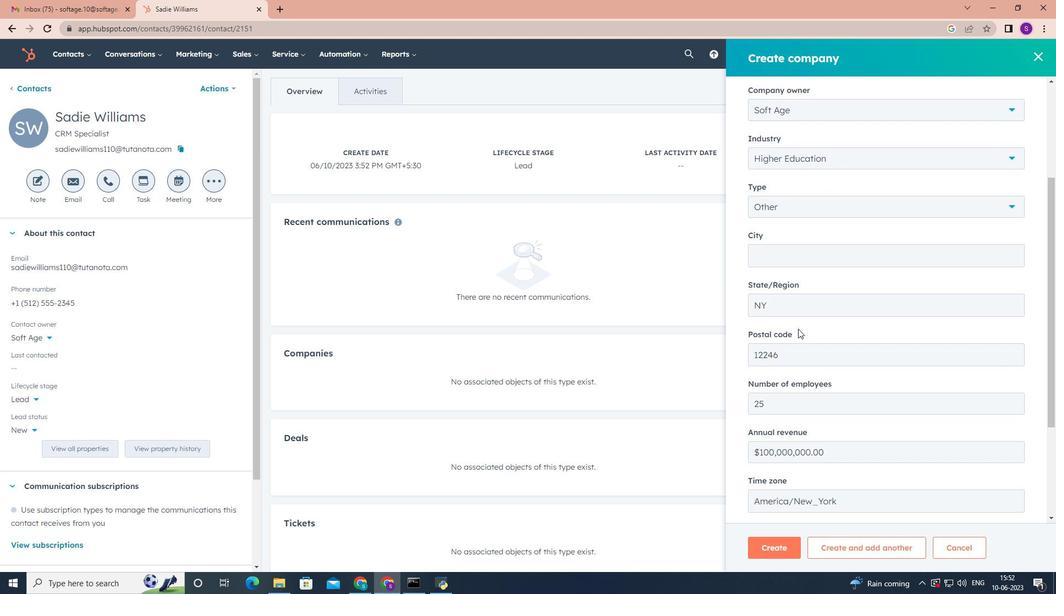 
Action: Mouse moved to (783, 547)
Screenshot: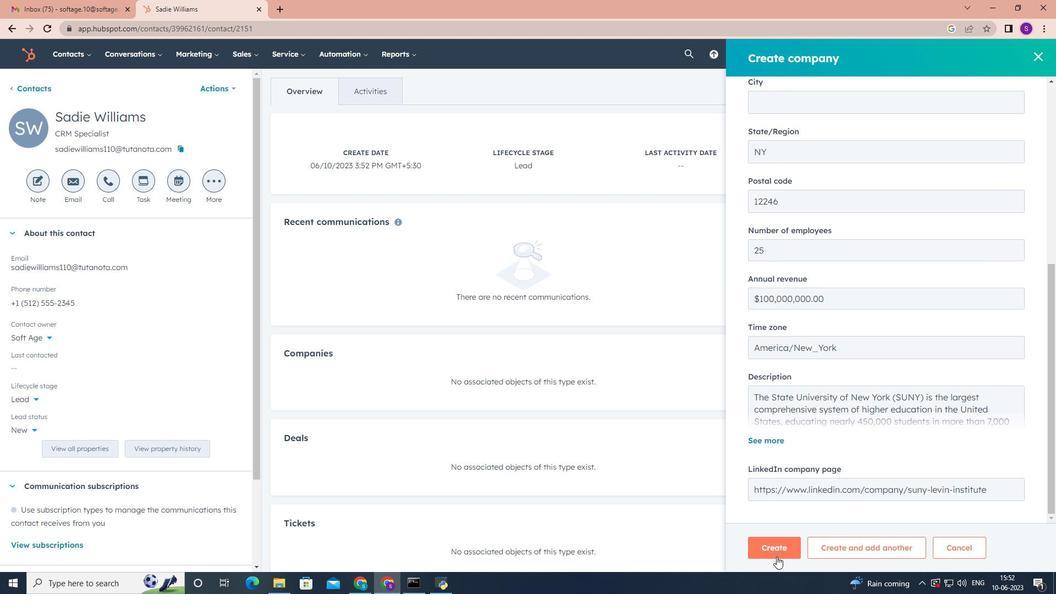 
Action: Mouse pressed left at (783, 547)
Screenshot: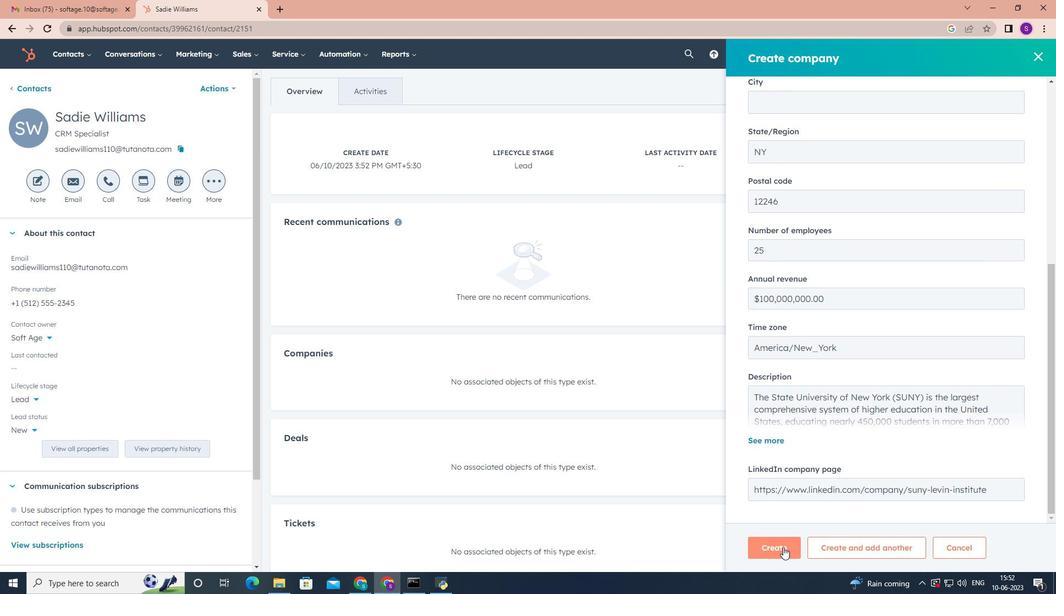 
